 Task: Add Alesmith .394 San Diego Pale Ale to the cart.
Action: Mouse moved to (736, 282)
Screenshot: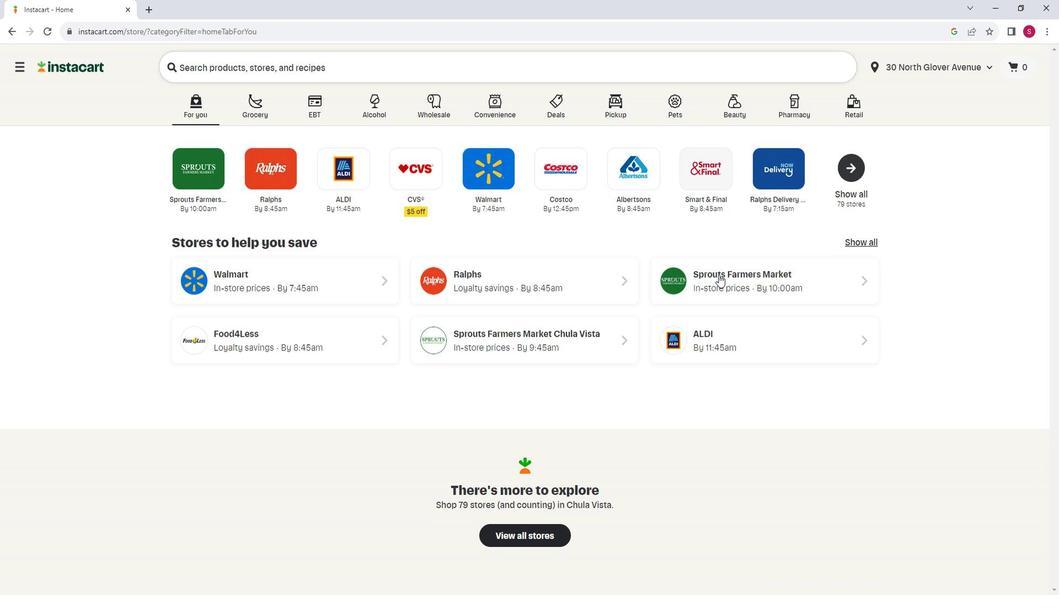 
Action: Mouse pressed left at (736, 282)
Screenshot: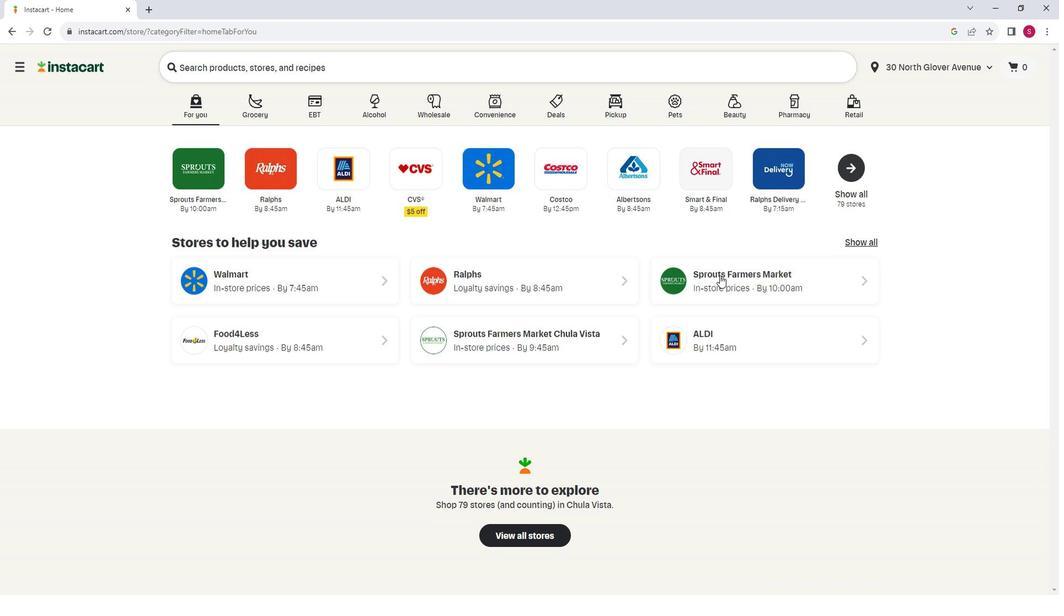 
Action: Mouse moved to (113, 344)
Screenshot: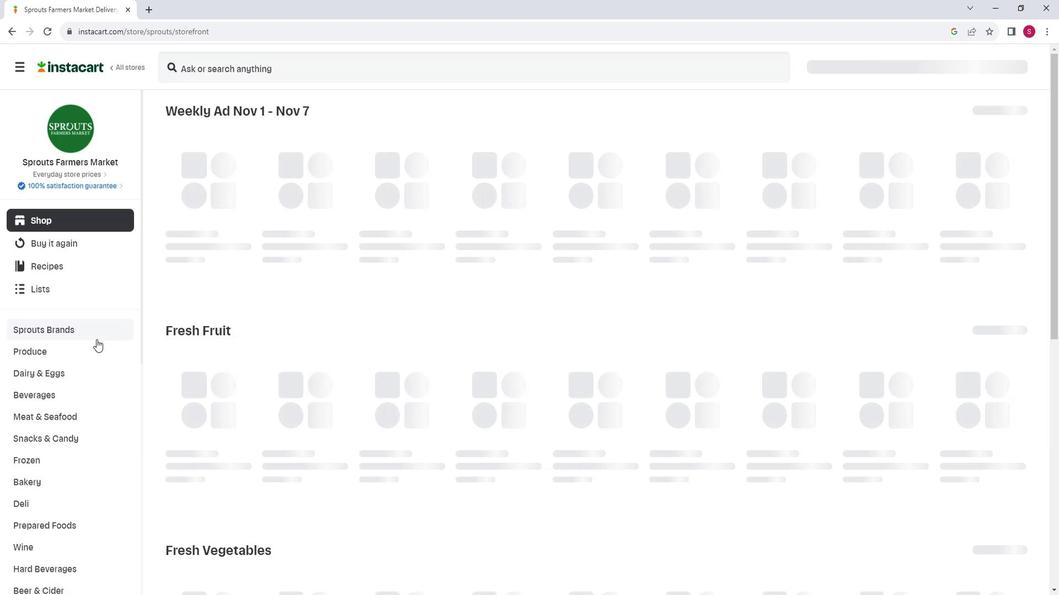 
Action: Mouse scrolled (113, 343) with delta (0, 0)
Screenshot: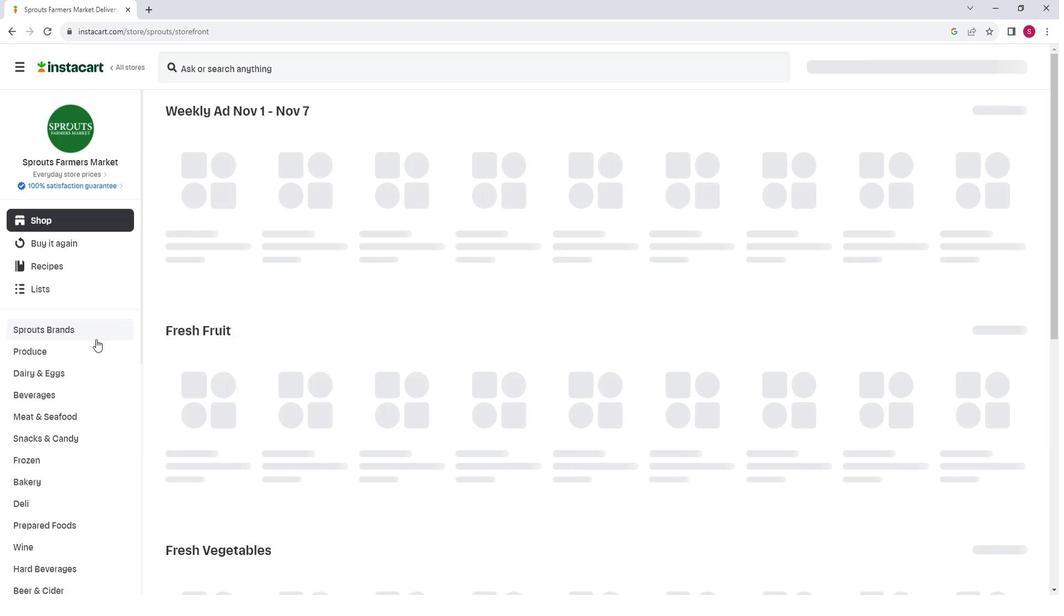 
Action: Mouse moved to (94, 529)
Screenshot: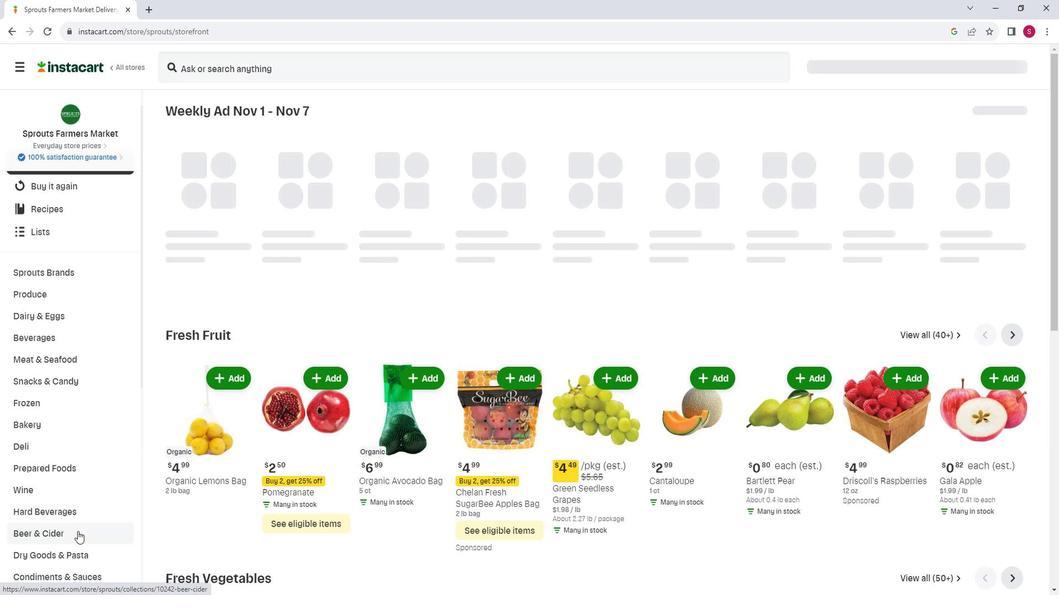 
Action: Mouse pressed left at (94, 529)
Screenshot: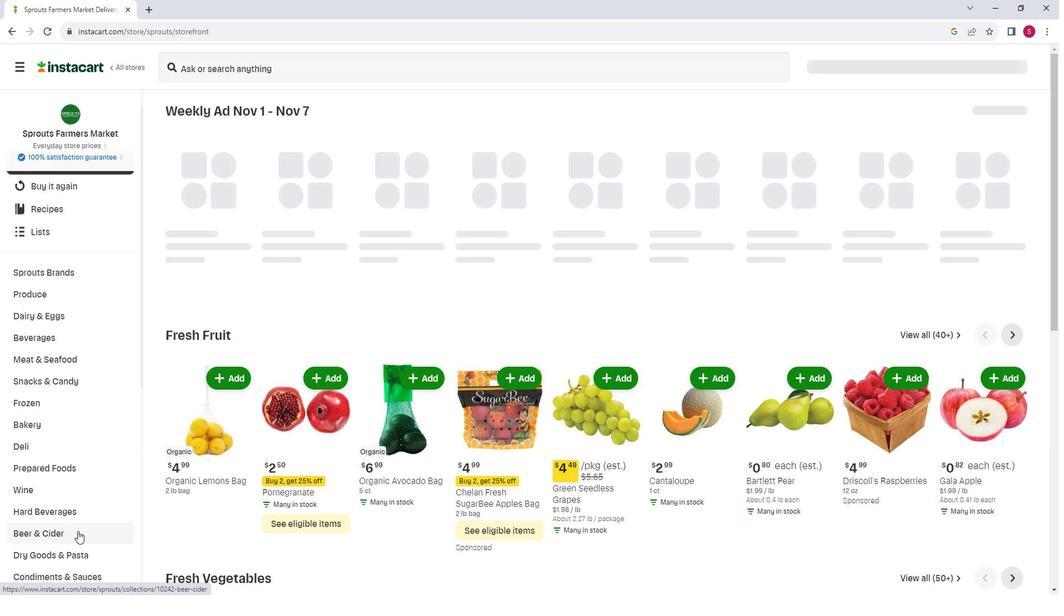 
Action: Mouse moved to (393, 154)
Screenshot: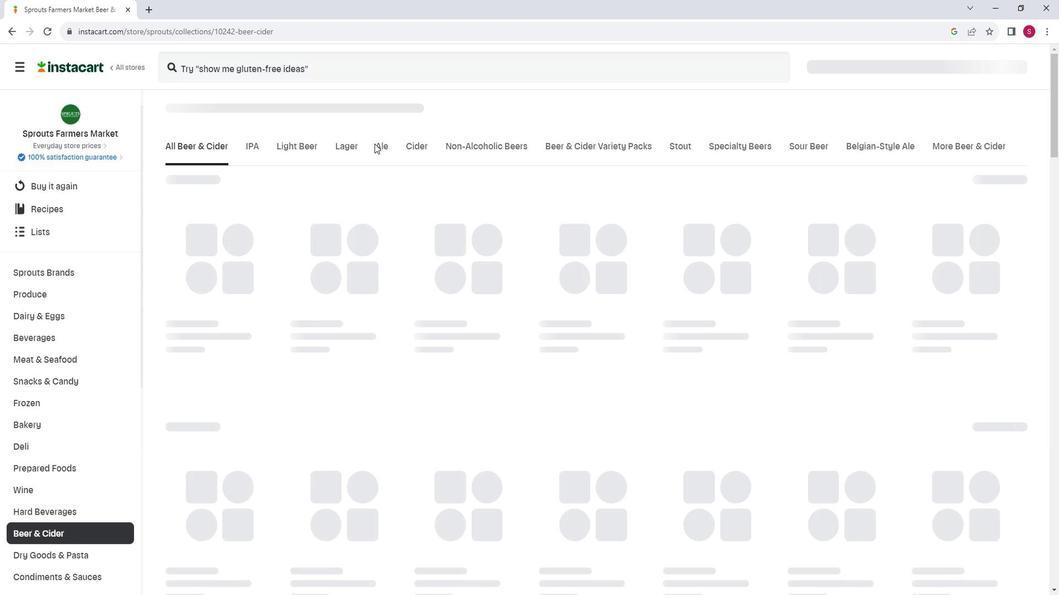 
Action: Mouse pressed left at (393, 154)
Screenshot: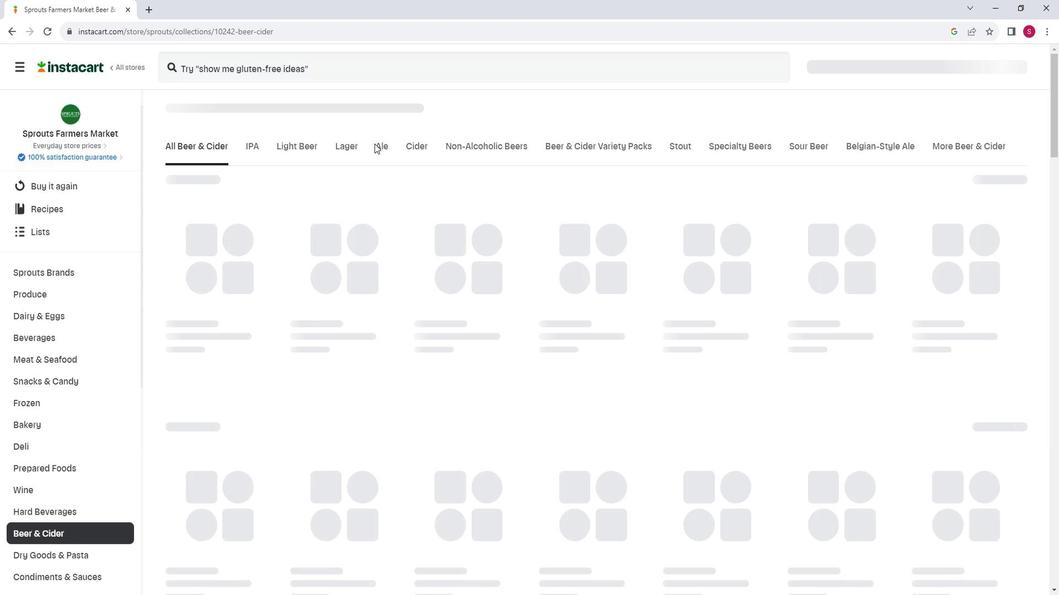 
Action: Mouse moved to (413, 212)
Screenshot: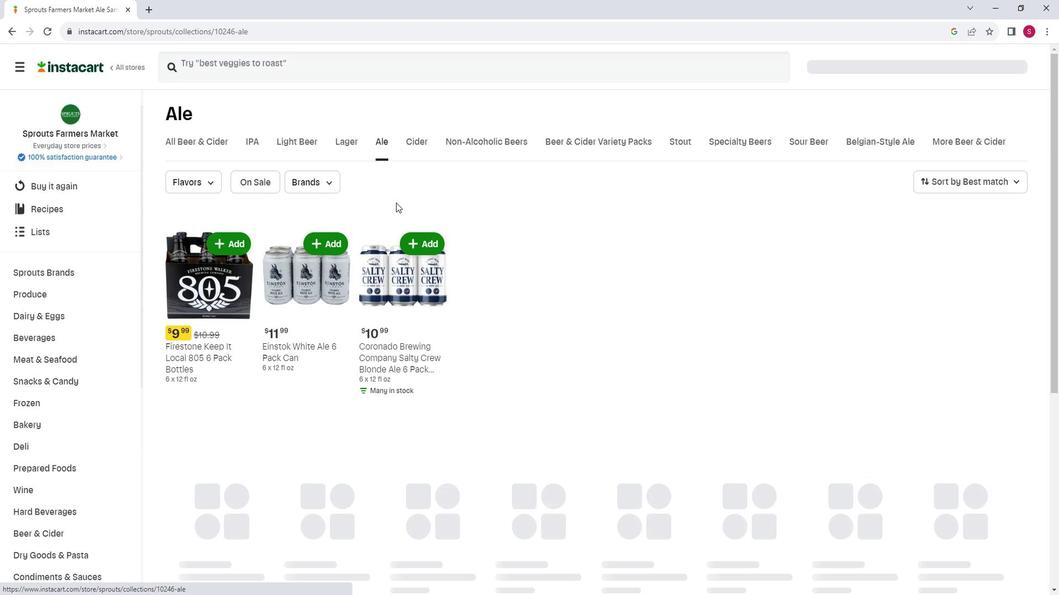 
Action: Mouse scrolled (413, 212) with delta (0, 0)
Screenshot: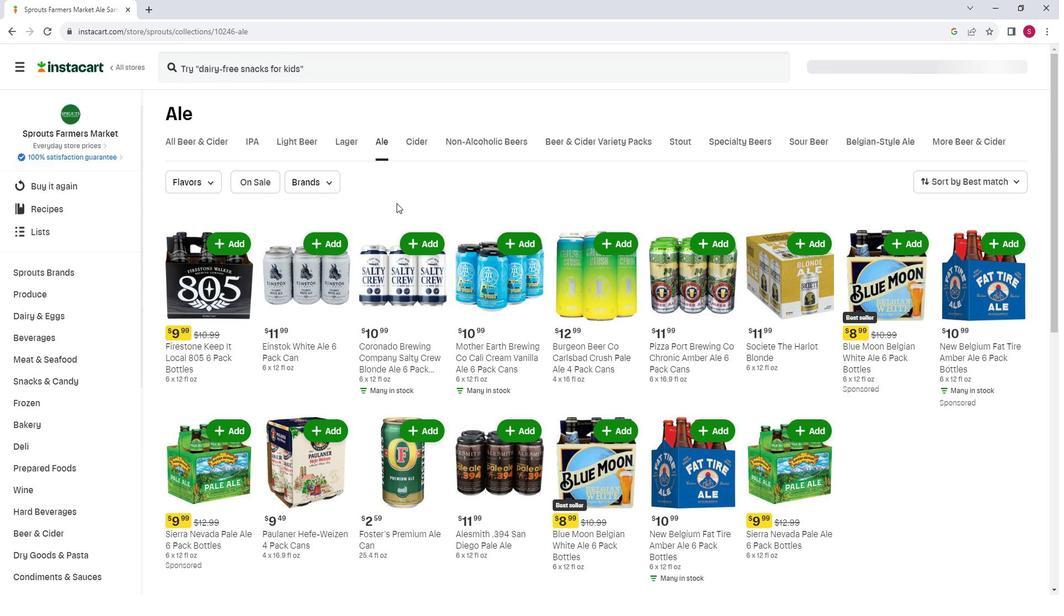 
Action: Mouse moved to (543, 414)
Screenshot: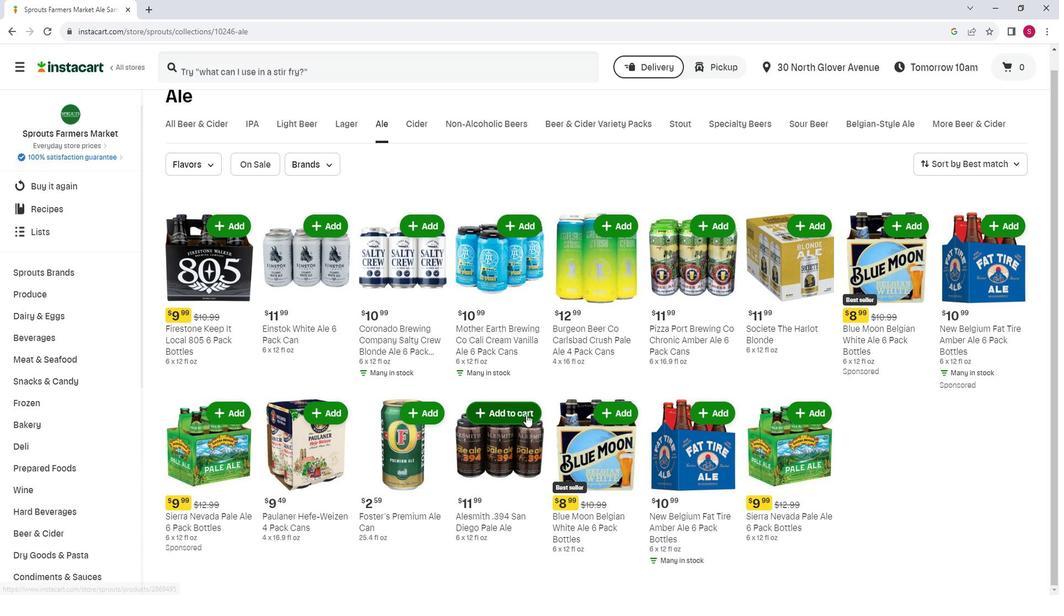 
Action: Mouse pressed left at (543, 414)
Screenshot: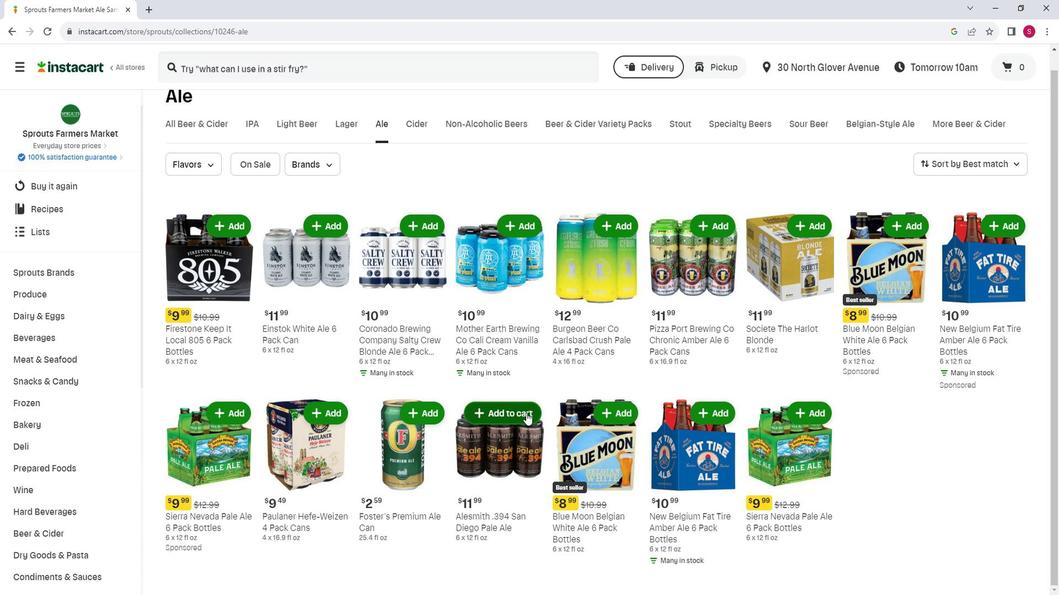 
Action: Mouse moved to (561, 376)
Screenshot: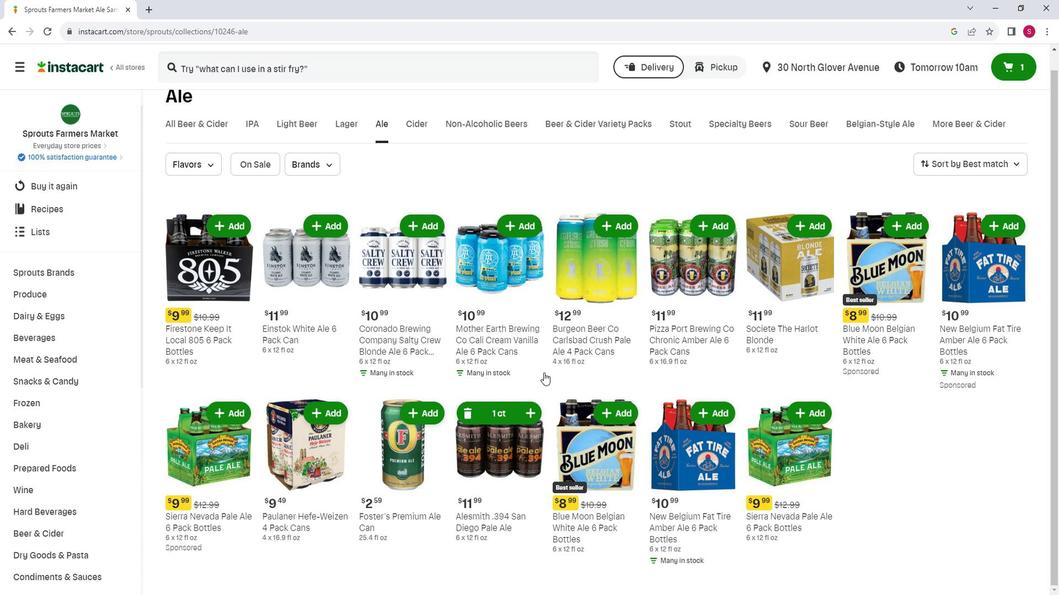 
